 Task: Add Attachment from Trello to Card Card0000000110 in Board Board0000000028 in Workspace WS0000000010 in Trello. Add Cover Yellow to Card Card0000000110 in Board Board0000000028 in Workspace WS0000000010 in Trello. Add "Copy Card To …" Button titled Button0000000110 to "bottom" of the list "To Do" to Card Card0000000110 in Board Board0000000028 in Workspace WS0000000010 in Trello. Add Description DS0000000110 to Card Card0000000110 in Board Board0000000028 in Workspace WS0000000010 in Trello. Add Comment CM0000000110 to Card Card0000000110 in Board Board0000000028 in Workspace WS0000000010 in Trello
Action: Mouse moved to (458, 31)
Screenshot: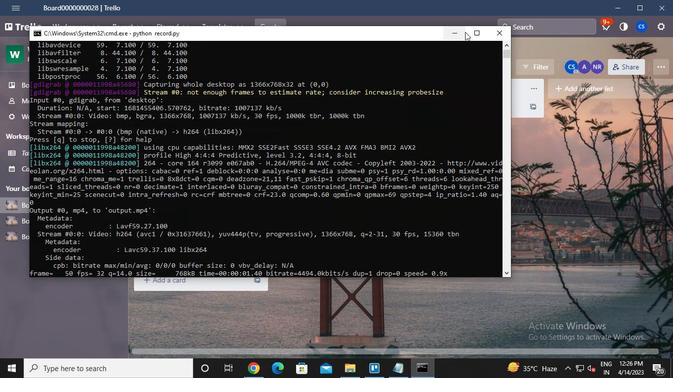 
Action: Mouse pressed left at (458, 31)
Screenshot: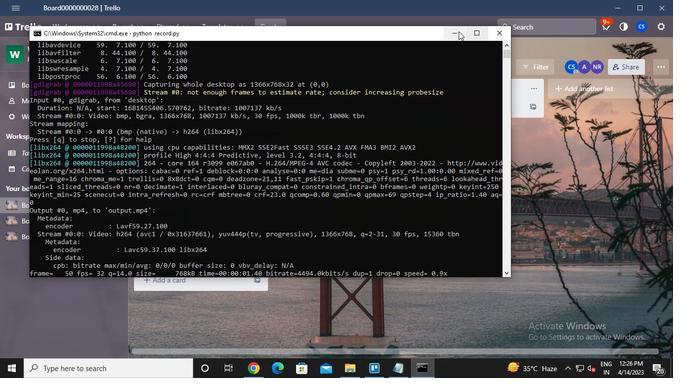 
Action: Mouse moved to (191, 207)
Screenshot: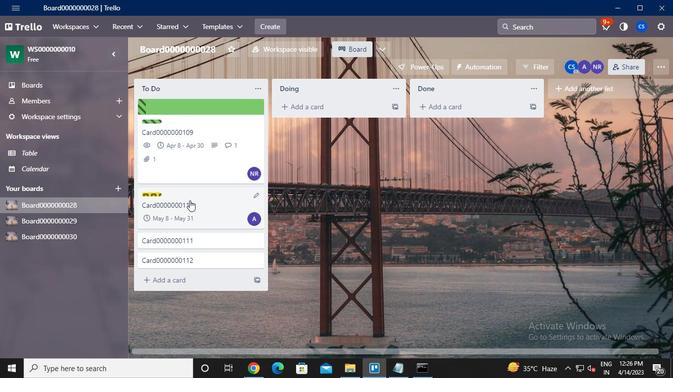 
Action: Mouse pressed left at (191, 207)
Screenshot: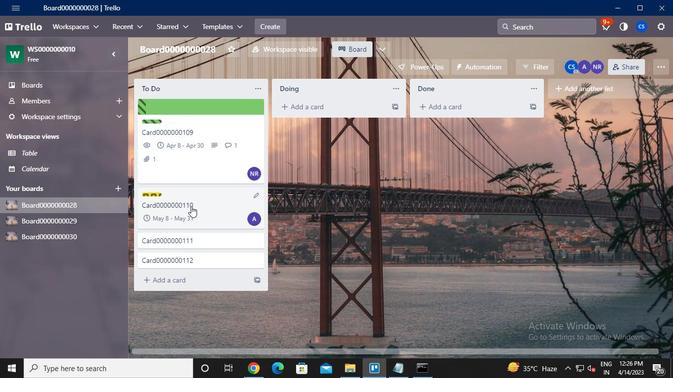 
Action: Mouse moved to (468, 207)
Screenshot: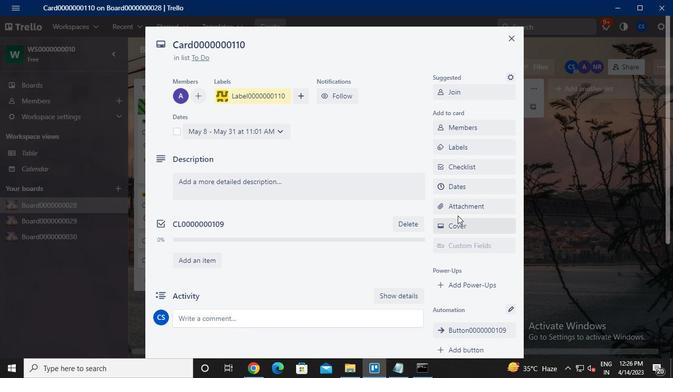 
Action: Mouse pressed left at (468, 207)
Screenshot: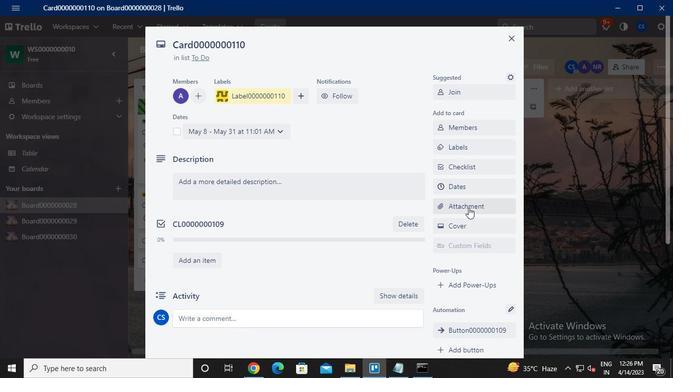 
Action: Mouse moved to (474, 102)
Screenshot: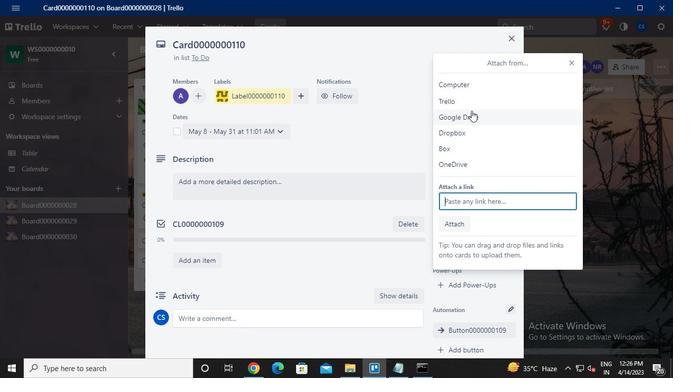 
Action: Mouse pressed left at (474, 102)
Screenshot: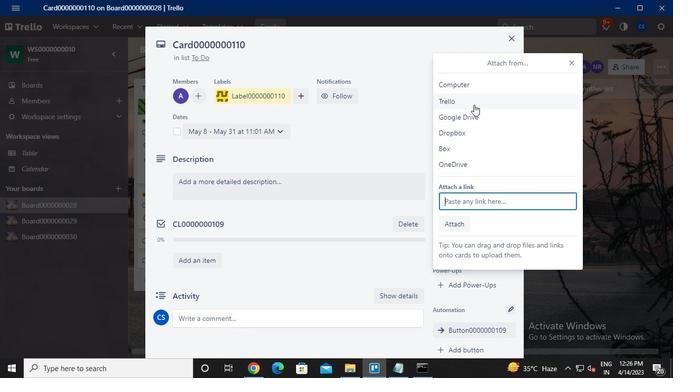 
Action: Mouse moved to (512, 128)
Screenshot: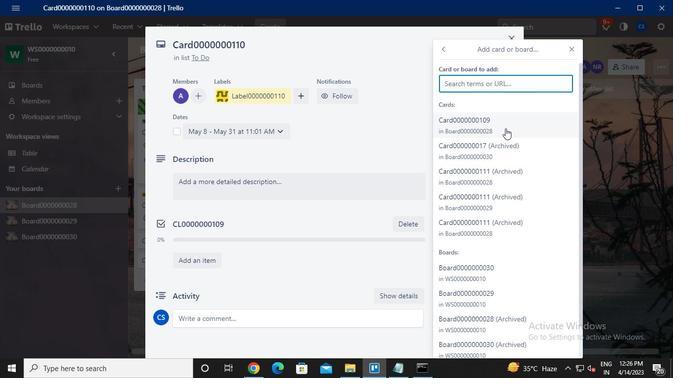 
Action: Mouse pressed left at (512, 128)
Screenshot: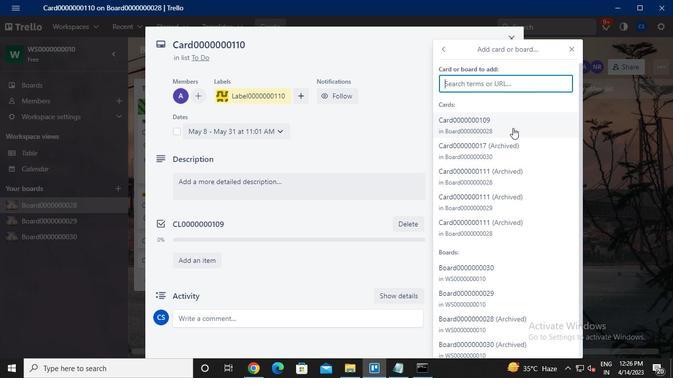 
Action: Mouse pressed left at (512, 128)
Screenshot: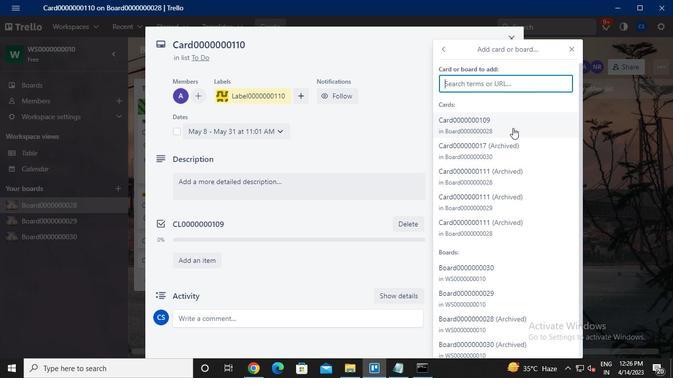 
Action: Mouse moved to (465, 227)
Screenshot: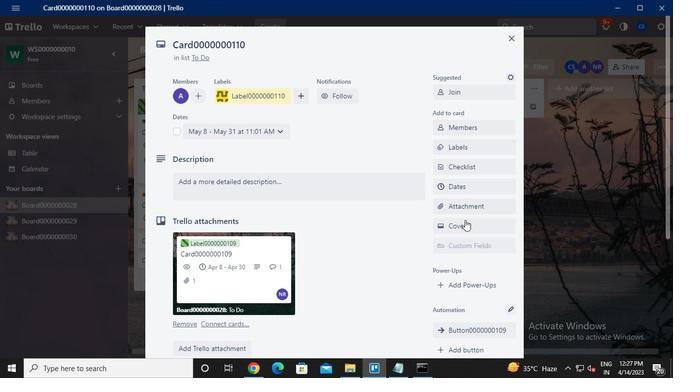 
Action: Mouse pressed left at (465, 227)
Screenshot: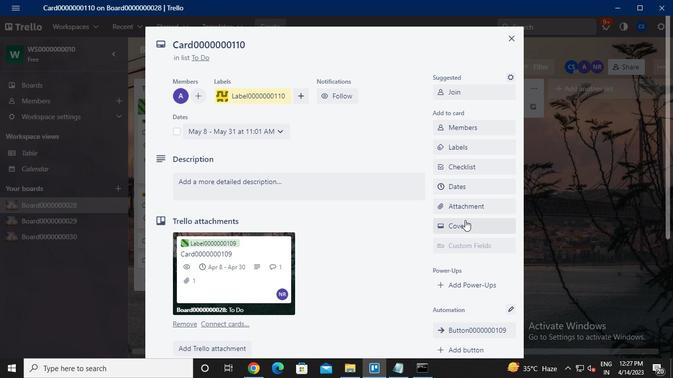 
Action: Mouse moved to (482, 159)
Screenshot: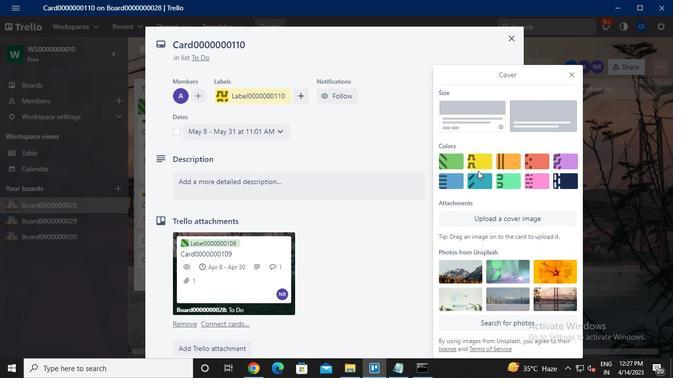 
Action: Mouse pressed left at (482, 159)
Screenshot: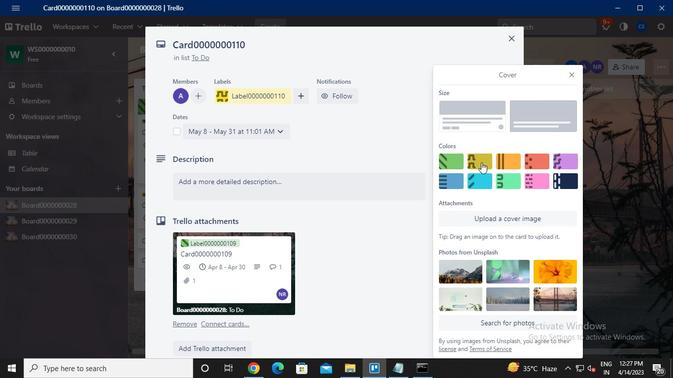 
Action: Mouse moved to (577, 58)
Screenshot: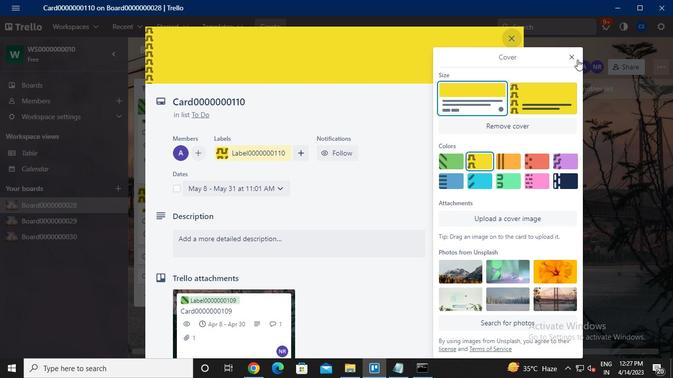 
Action: Mouse pressed left at (577, 58)
Screenshot: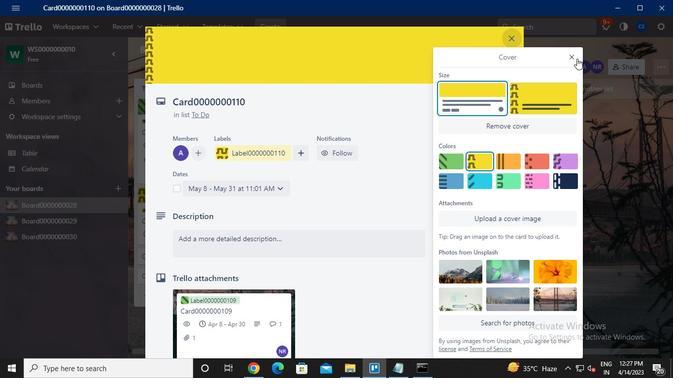 
Action: Mouse moved to (470, 193)
Screenshot: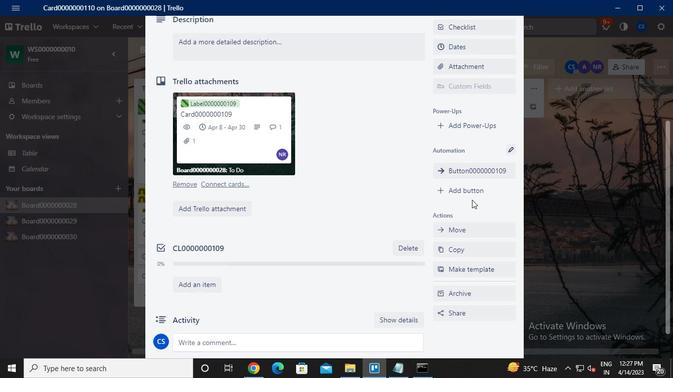 
Action: Mouse pressed left at (470, 193)
Screenshot: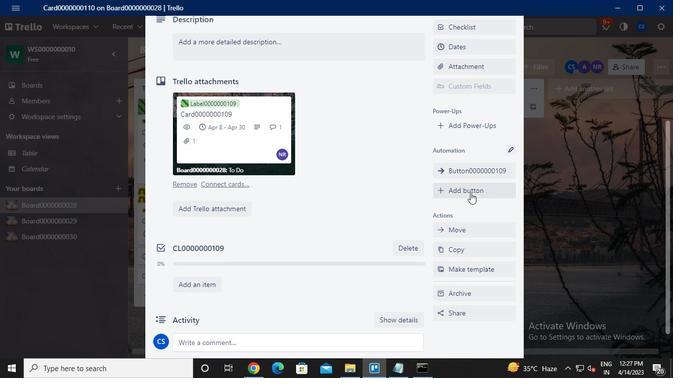 
Action: Mouse moved to (491, 111)
Screenshot: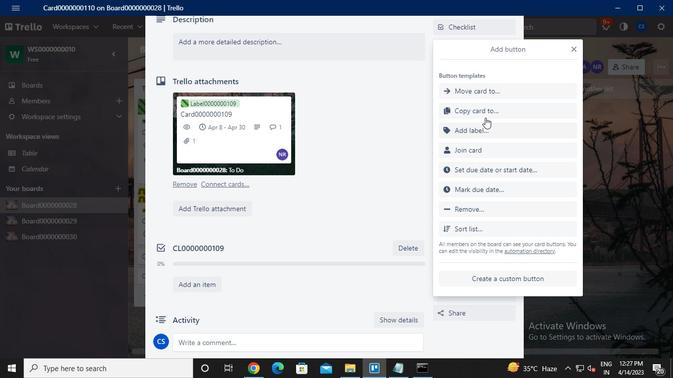 
Action: Mouse pressed left at (491, 111)
Screenshot: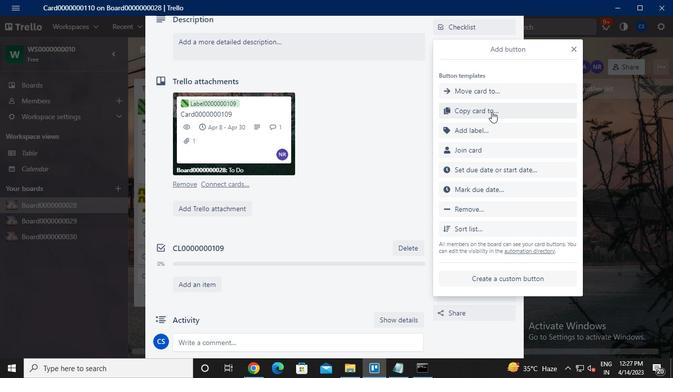 
Action: Mouse moved to (492, 114)
Screenshot: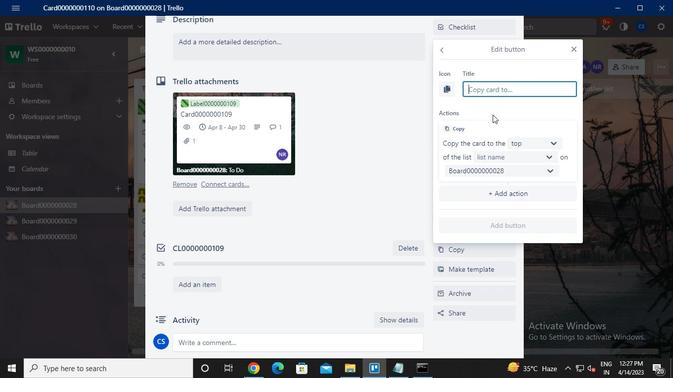 
Action: Keyboard Key.caps_lock
Screenshot: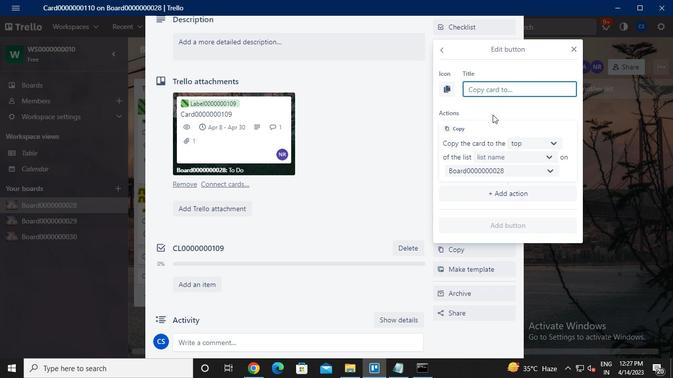 
Action: Keyboard Key.caps_lock
Screenshot: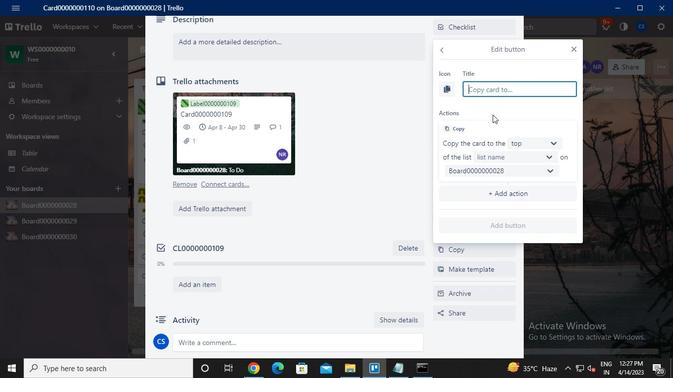 
Action: Keyboard b
Screenshot: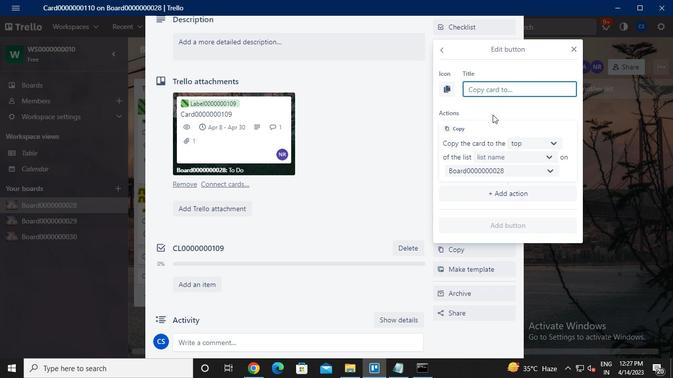 
Action: Keyboard Key.caps_lock
Screenshot: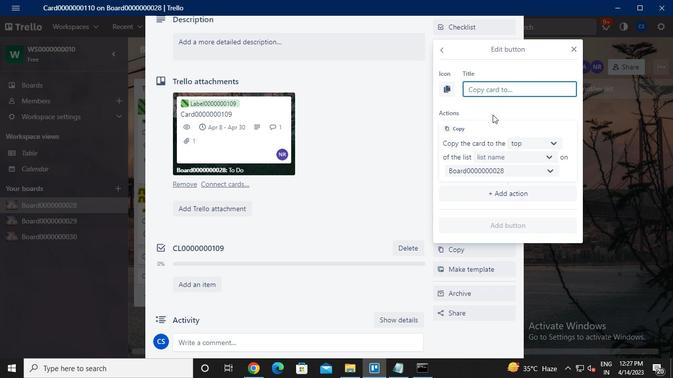
Action: Keyboard u
Screenshot: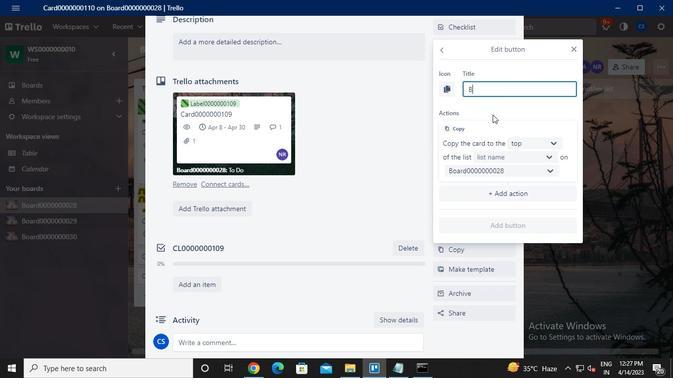 
Action: Keyboard t
Screenshot: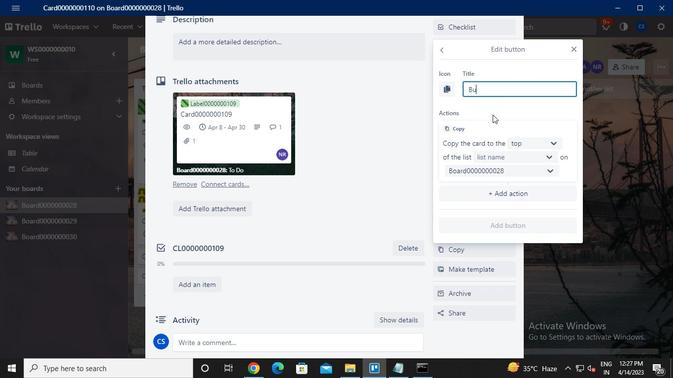 
Action: Keyboard t
Screenshot: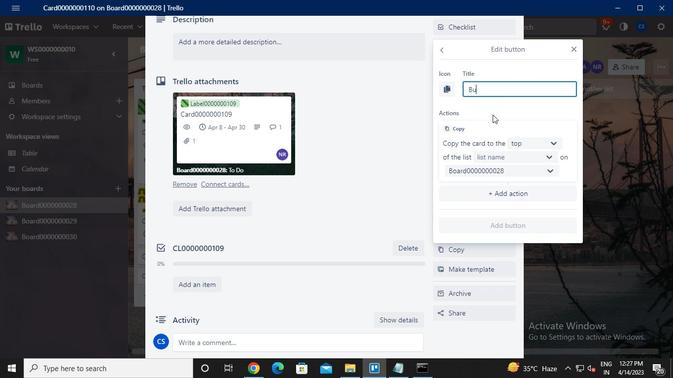 
Action: Keyboard o
Screenshot: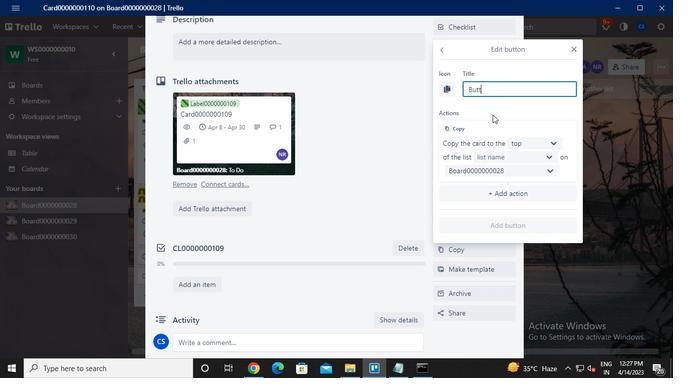
Action: Keyboard n
Screenshot: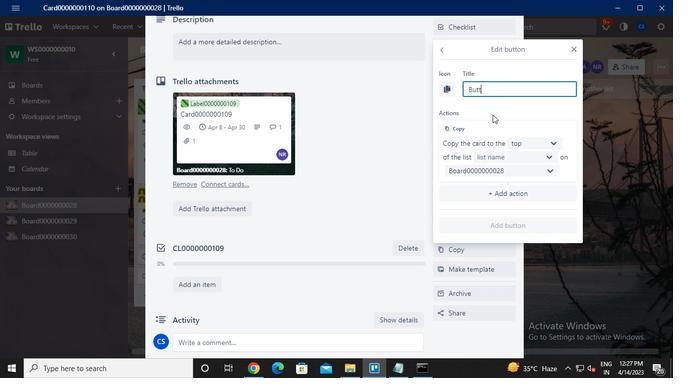 
Action: Keyboard <96>
Screenshot: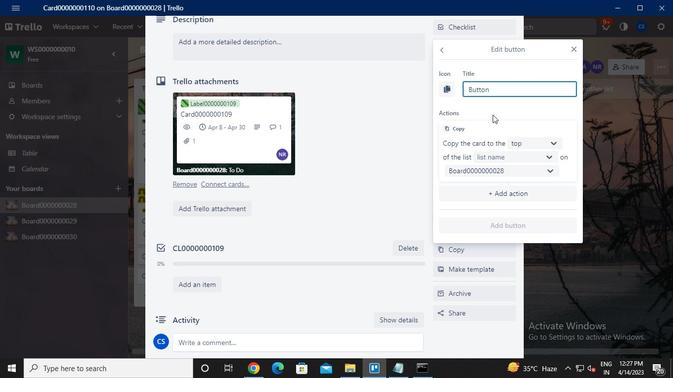
Action: Keyboard <96>
Screenshot: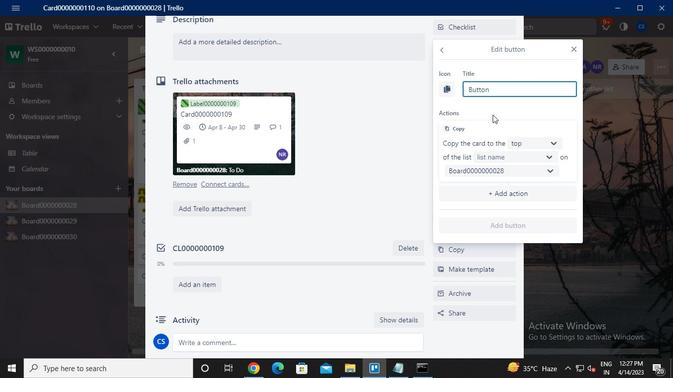 
Action: Keyboard <96>
Screenshot: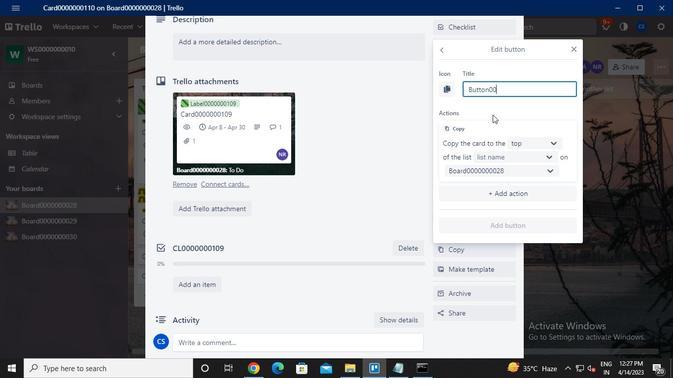
Action: Keyboard <96>
Screenshot: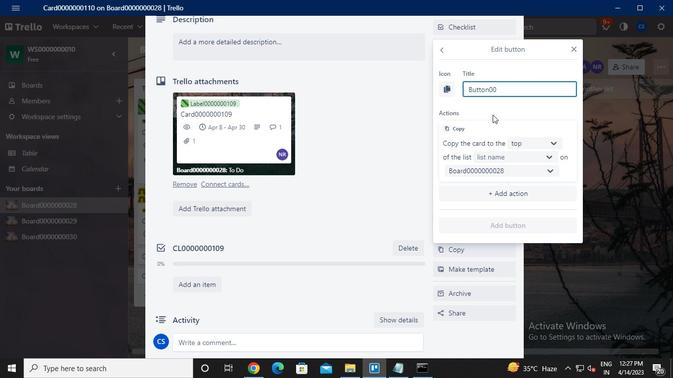 
Action: Keyboard <96>
Screenshot: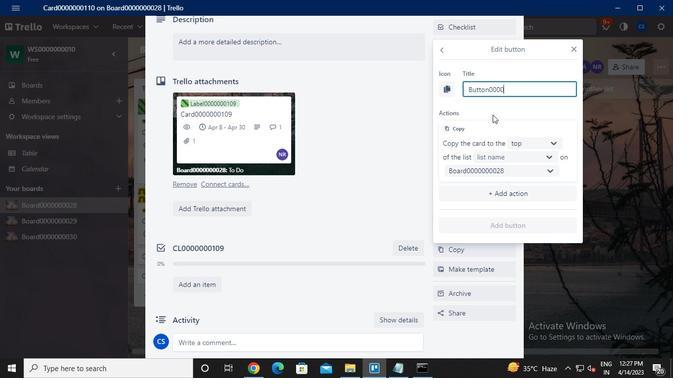 
Action: Keyboard <96>
Screenshot: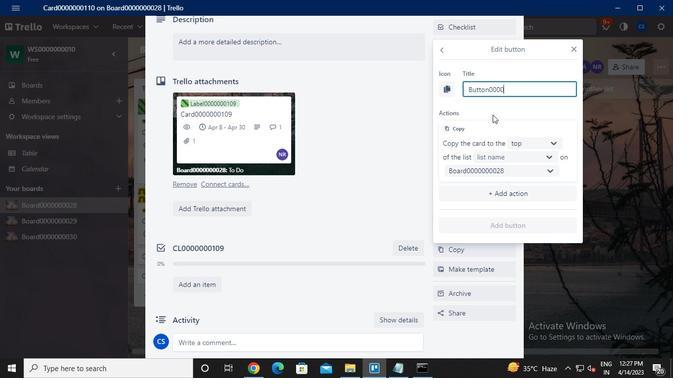 
Action: Keyboard <96>
Screenshot: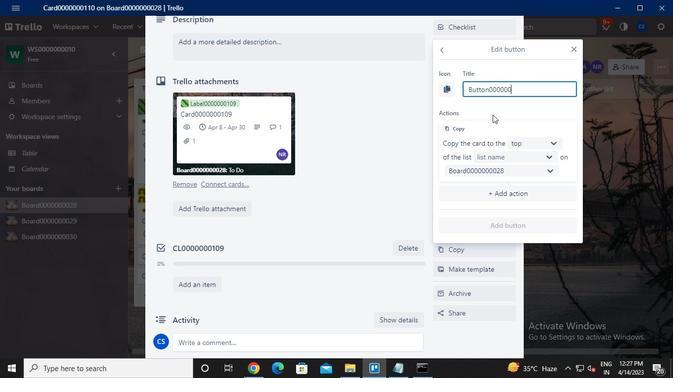 
Action: Keyboard <97>
Screenshot: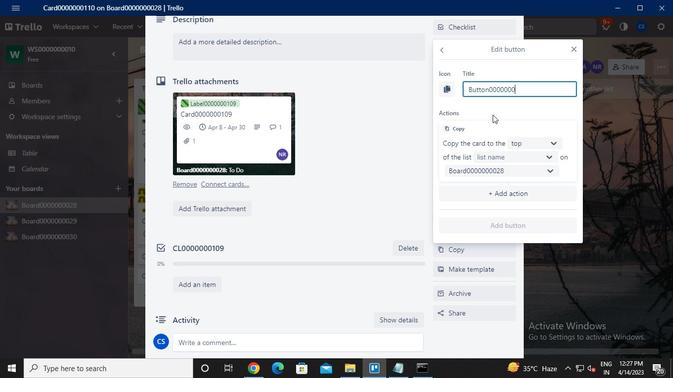 
Action: Keyboard <97>
Screenshot: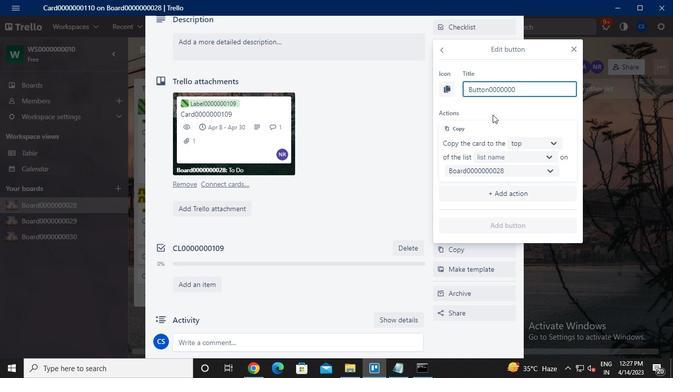 
Action: Keyboard <96>
Screenshot: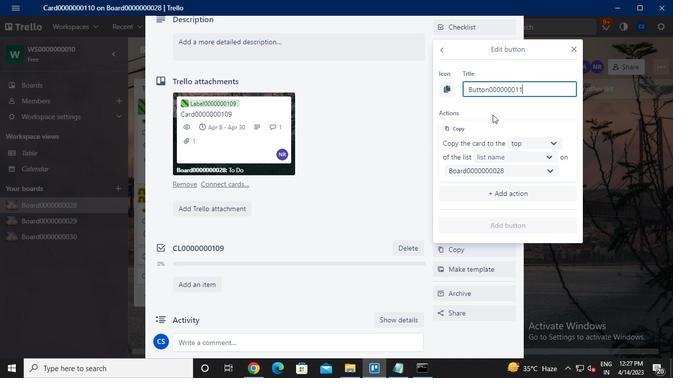 
Action: Mouse moved to (540, 144)
Screenshot: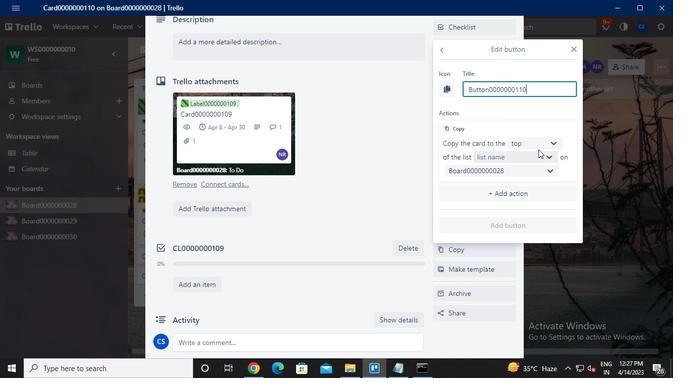 
Action: Mouse pressed left at (540, 144)
Screenshot: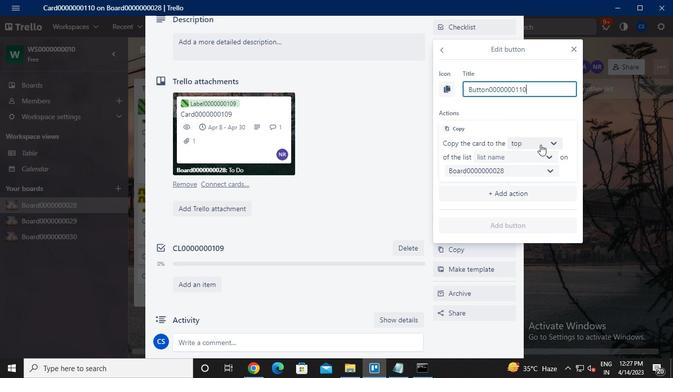 
Action: Mouse moved to (531, 177)
Screenshot: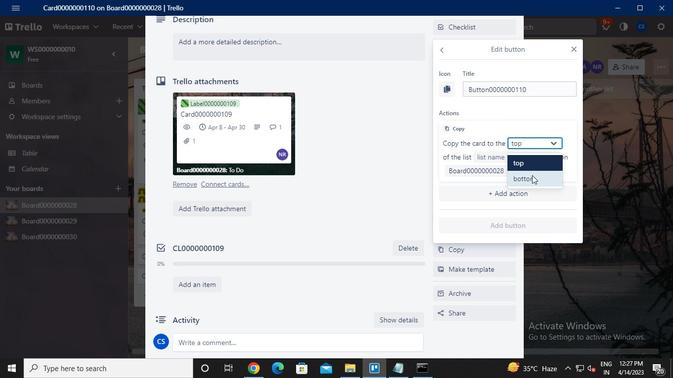 
Action: Mouse pressed left at (531, 177)
Screenshot: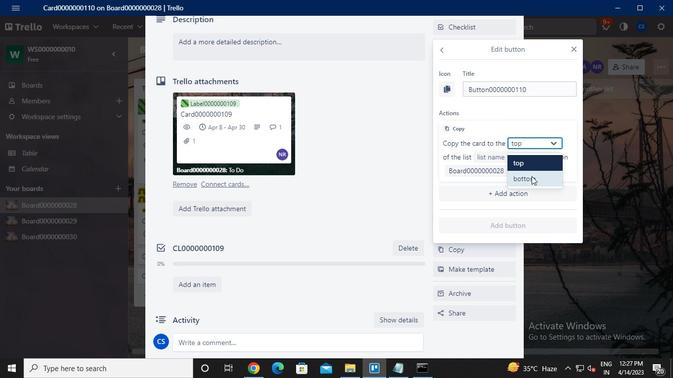 
Action: Mouse moved to (534, 155)
Screenshot: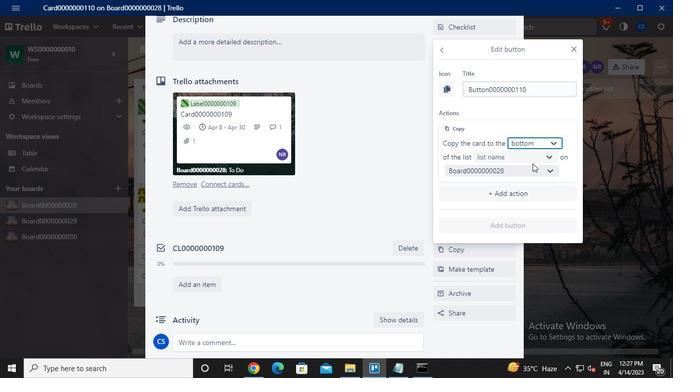 
Action: Mouse pressed left at (534, 155)
Screenshot: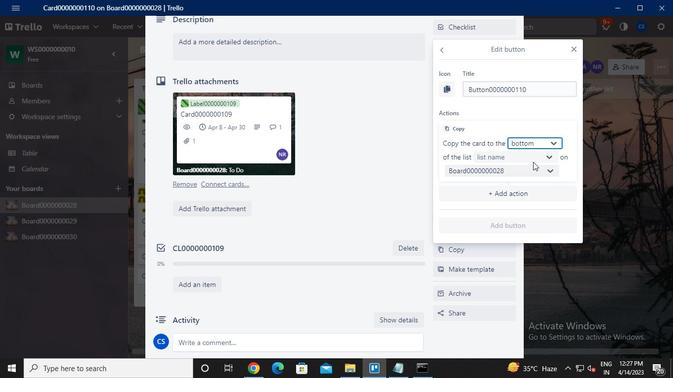 
Action: Mouse moved to (518, 179)
Screenshot: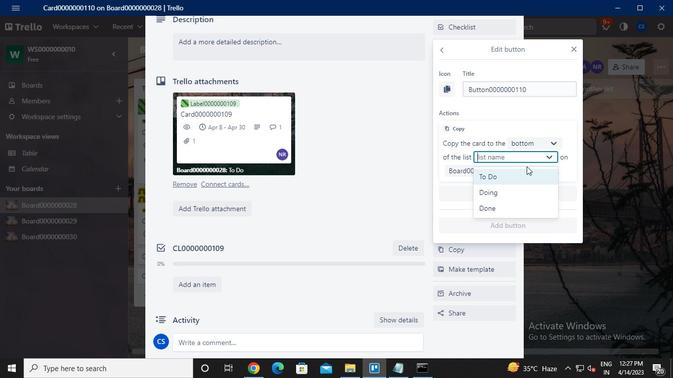 
Action: Mouse pressed left at (518, 179)
Screenshot: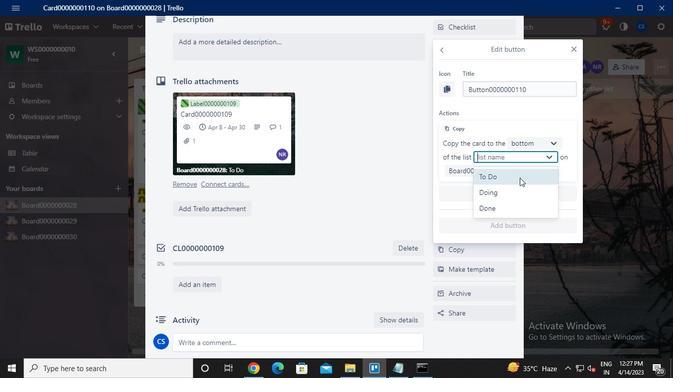 
Action: Mouse moved to (511, 223)
Screenshot: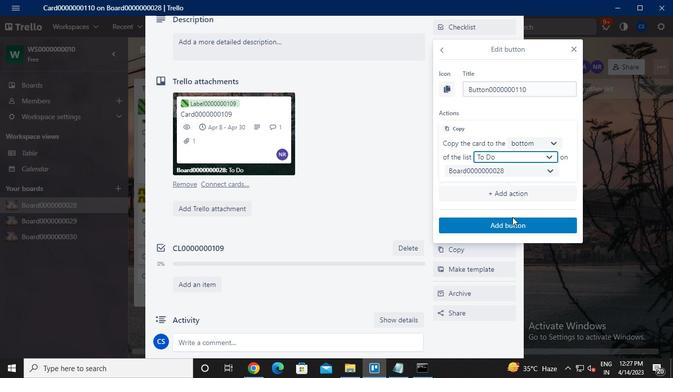 
Action: Mouse pressed left at (511, 223)
Screenshot: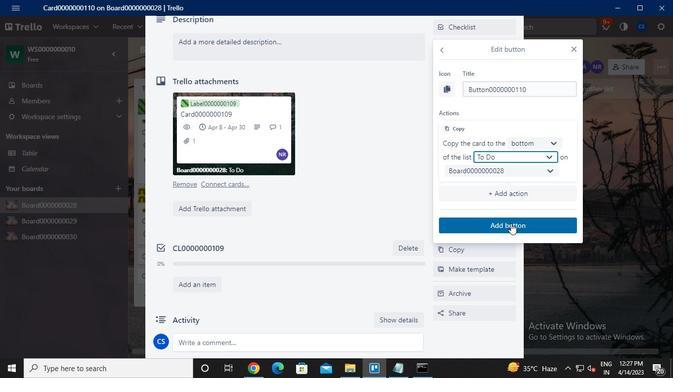 
Action: Mouse moved to (262, 148)
Screenshot: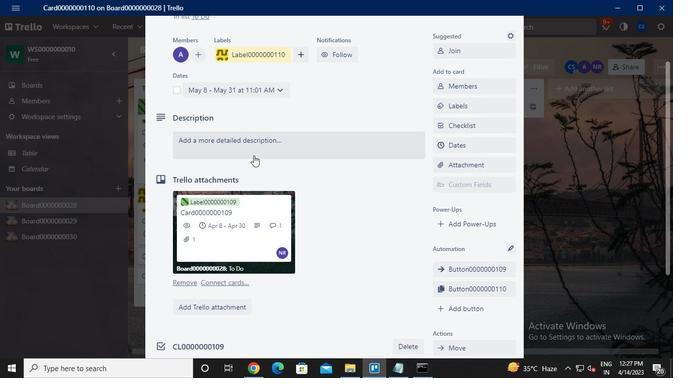 
Action: Mouse pressed left at (262, 148)
Screenshot: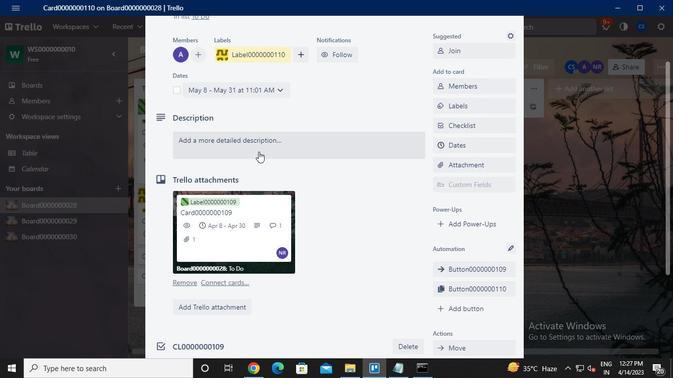 
Action: Keyboard Key.caps_lock
Screenshot: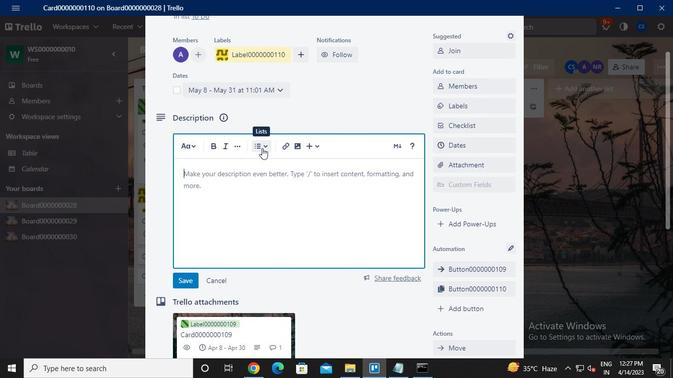 
Action: Keyboard d
Screenshot: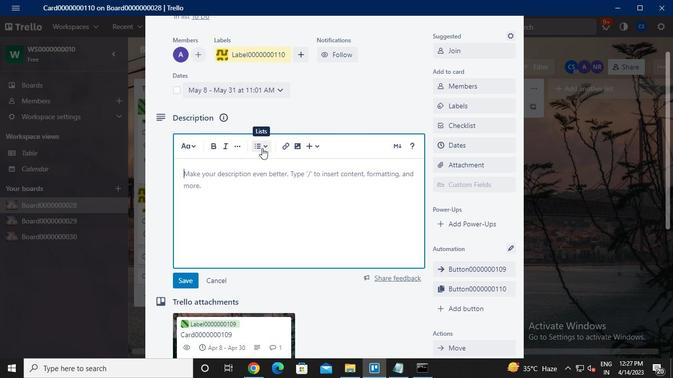 
Action: Keyboard s
Screenshot: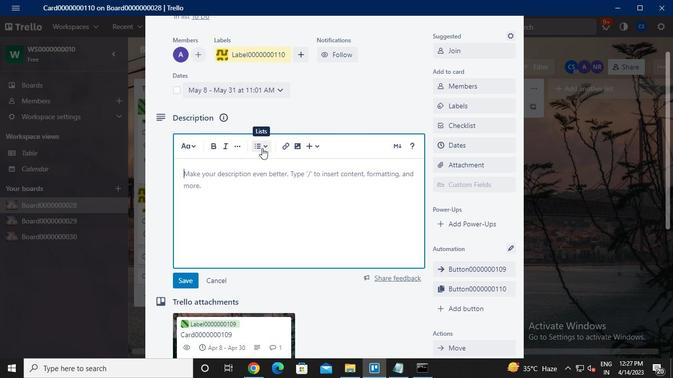 
Action: Keyboard <96>
Screenshot: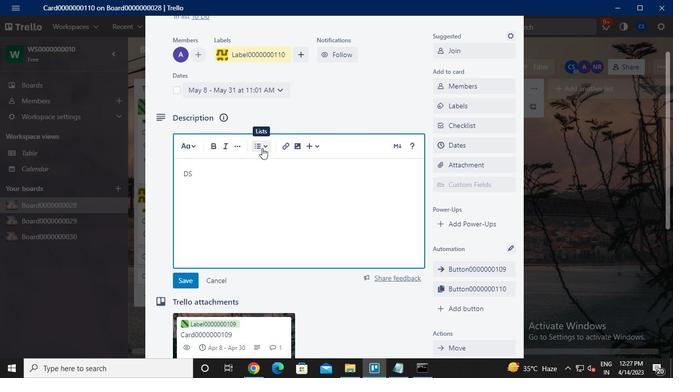 
Action: Keyboard <96>
Screenshot: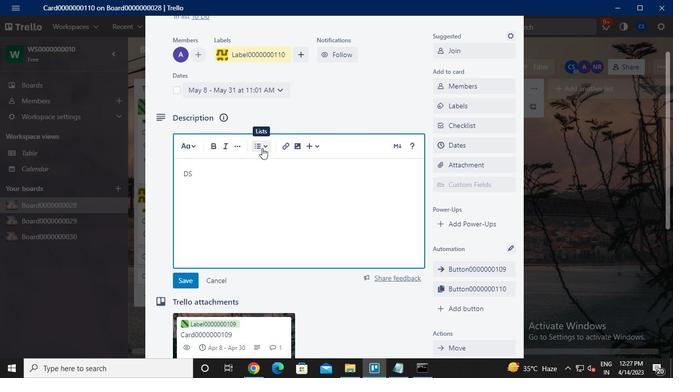 
Action: Keyboard <96>
Screenshot: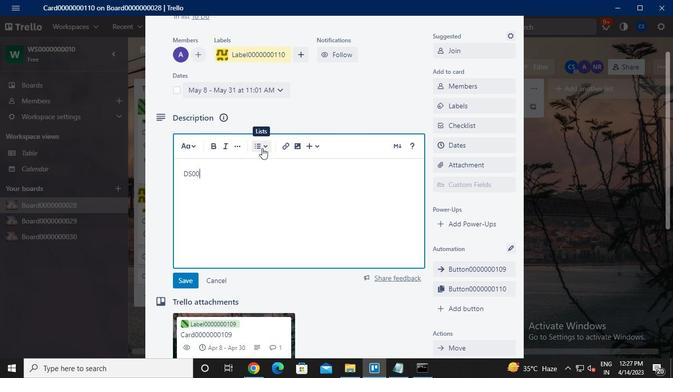 
Action: Keyboard <96>
Screenshot: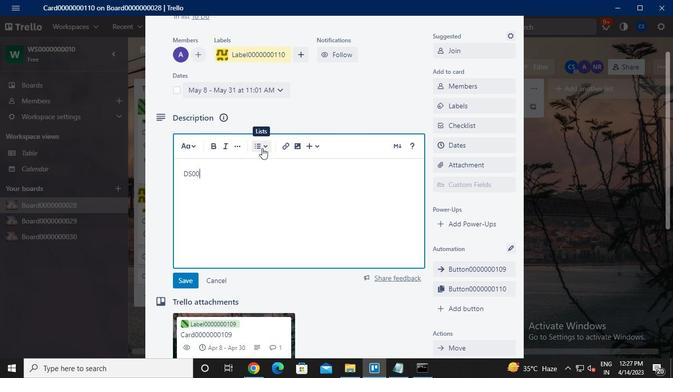 
Action: Keyboard <96>
Screenshot: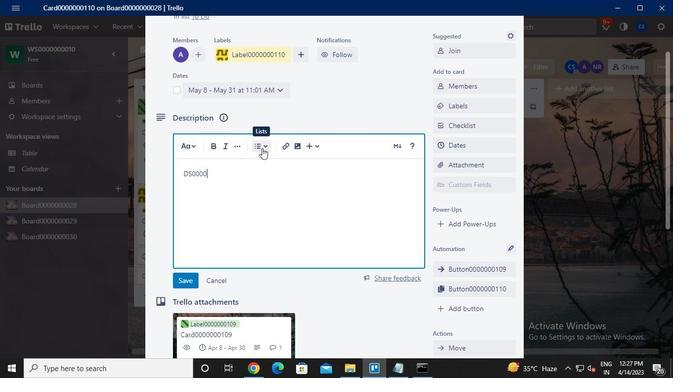 
Action: Keyboard <96>
Screenshot: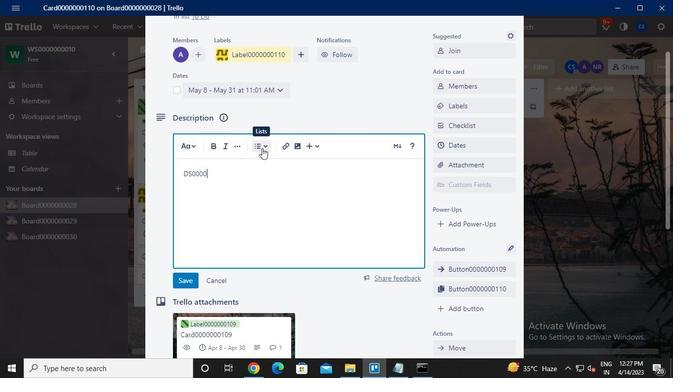 
Action: Keyboard <96>
Screenshot: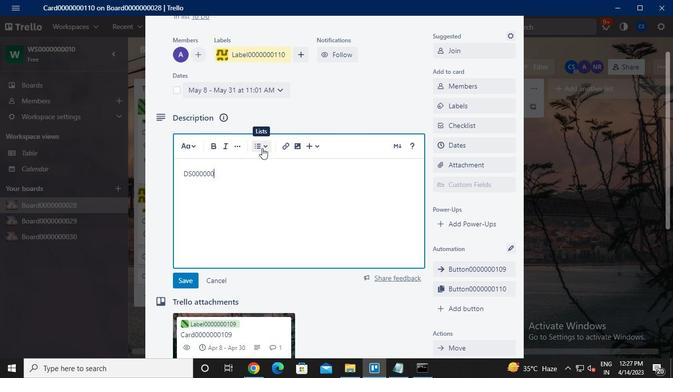 
Action: Keyboard <97>
Screenshot: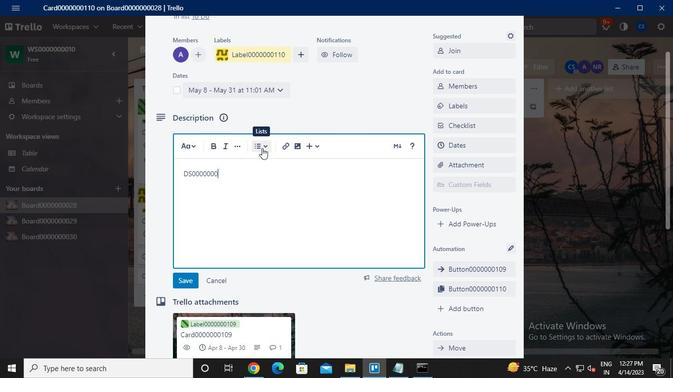 
Action: Keyboard <97>
Screenshot: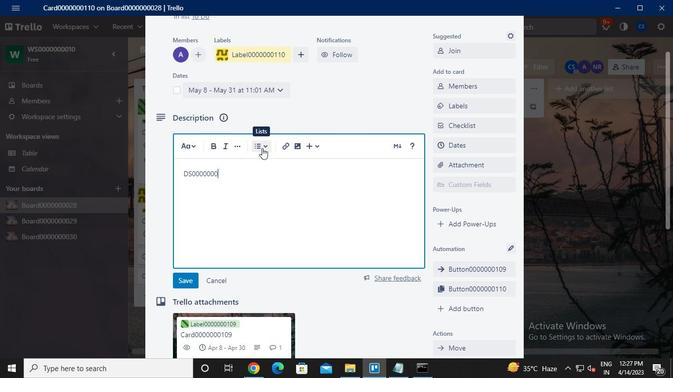 
Action: Keyboard <96>
Screenshot: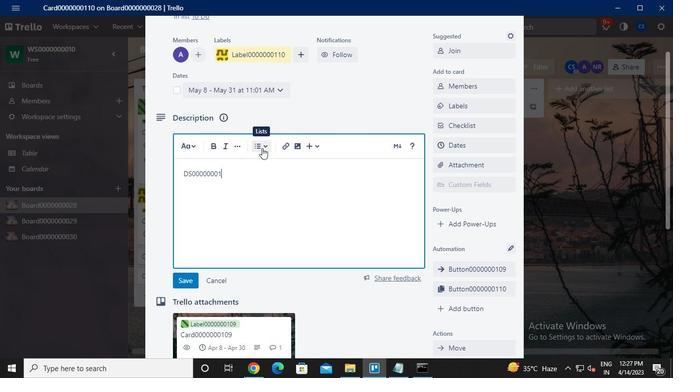 
Action: Mouse moved to (192, 277)
Screenshot: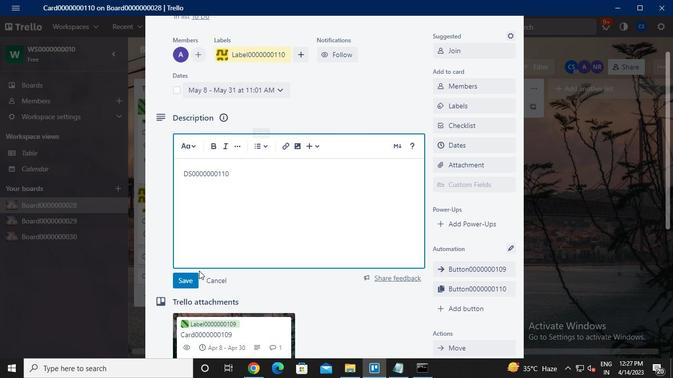 
Action: Mouse pressed left at (192, 277)
Screenshot: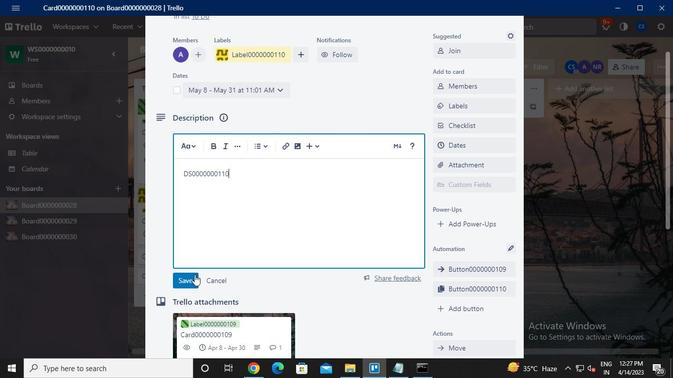 
Action: Mouse moved to (224, 291)
Screenshot: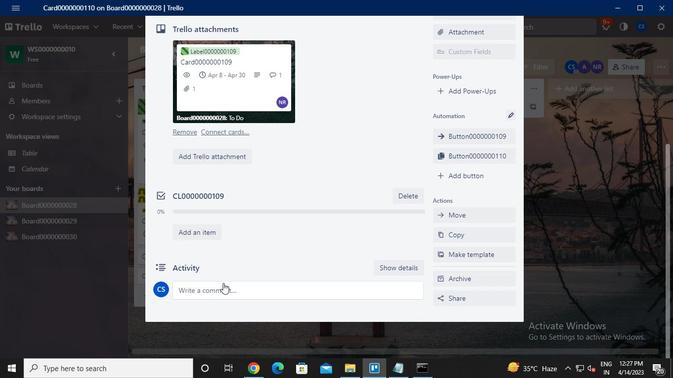 
Action: Mouse pressed left at (224, 291)
Screenshot: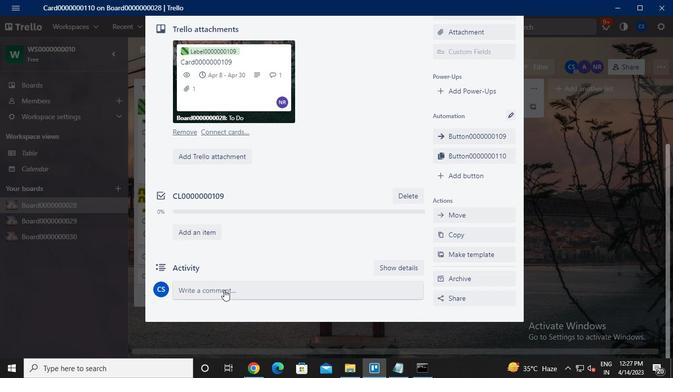 
Action: Mouse moved to (227, 284)
Screenshot: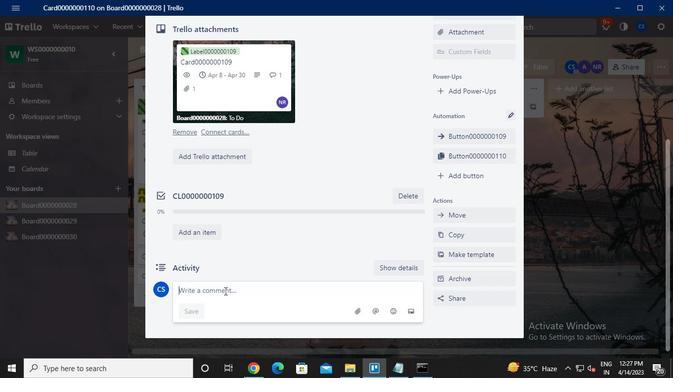 
Action: Keyboard c
Screenshot: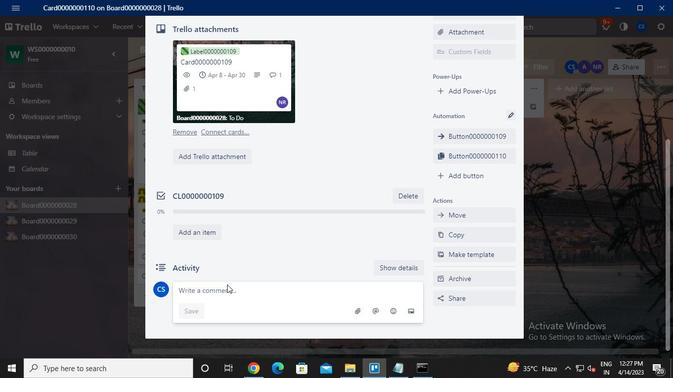 
Action: Keyboard m
Screenshot: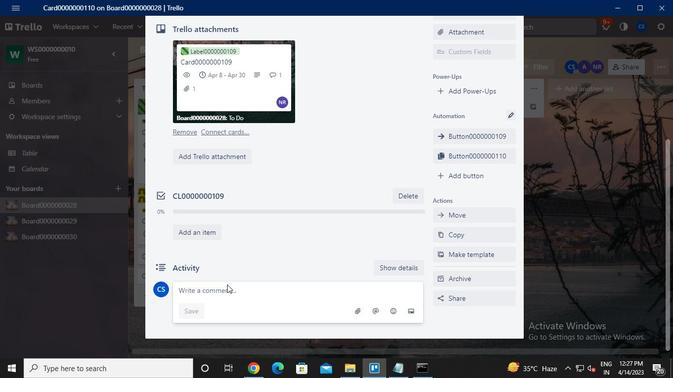 
Action: Keyboard <96>
Screenshot: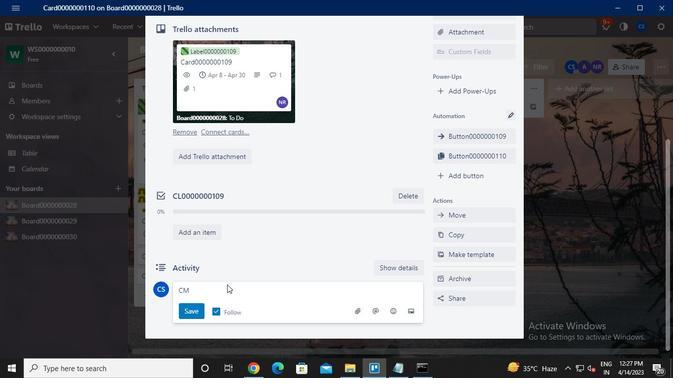 
Action: Keyboard <96>
Screenshot: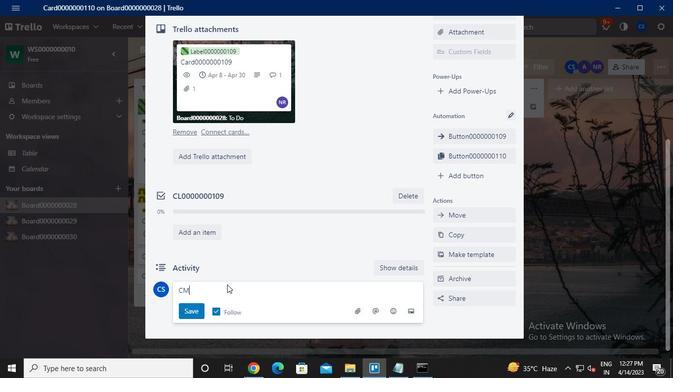 
Action: Keyboard <96>
Screenshot: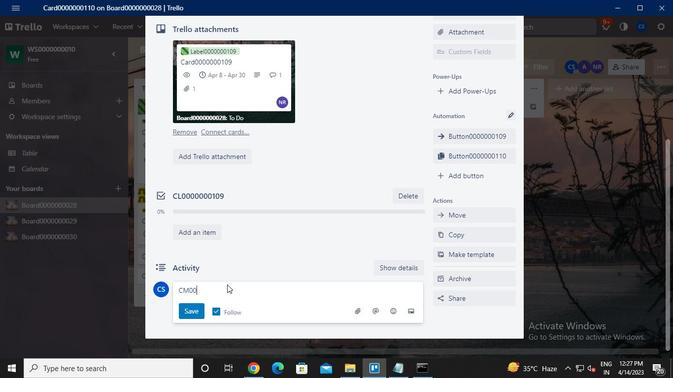 
Action: Keyboard <96>
Screenshot: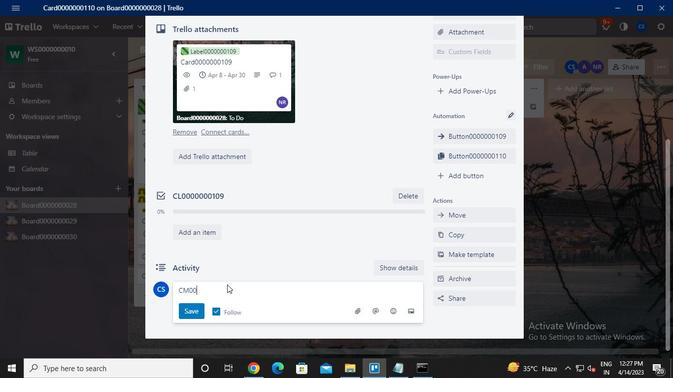 
Action: Keyboard <96>
Screenshot: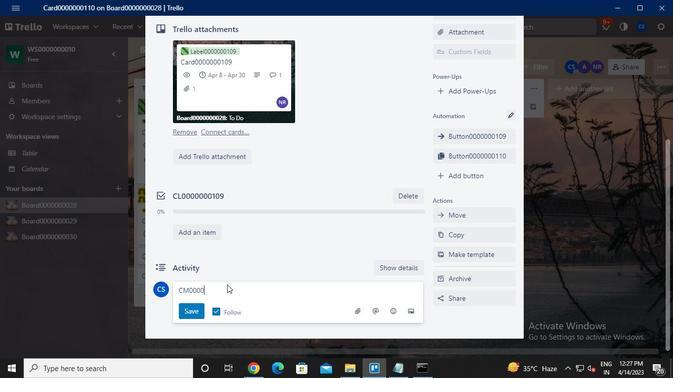 
Action: Keyboard <96>
Screenshot: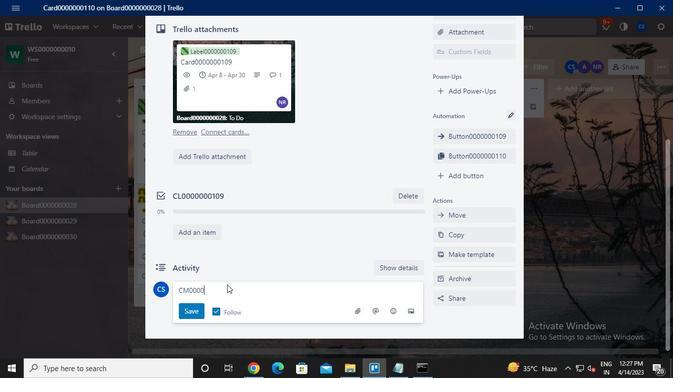 
Action: Keyboard <96>
Screenshot: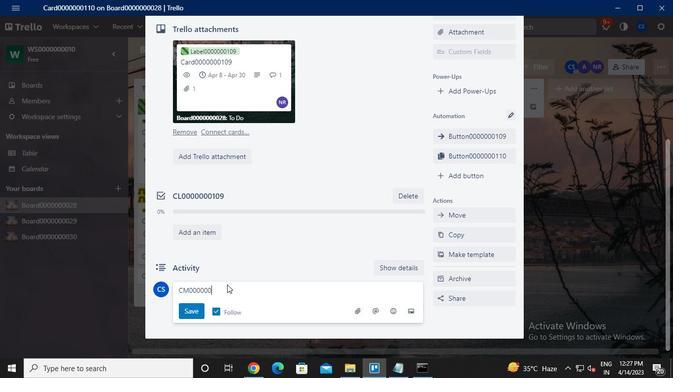 
Action: Keyboard <97>
Screenshot: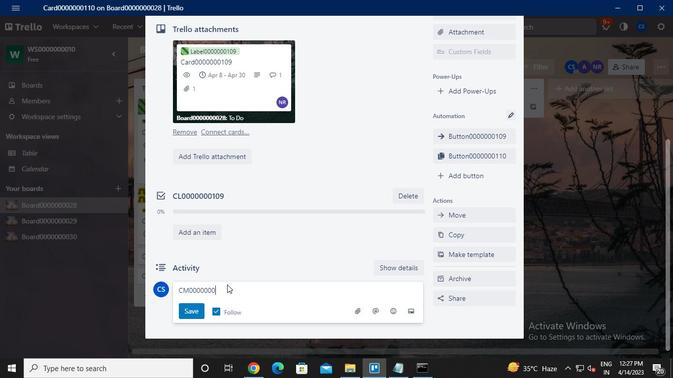 
Action: Keyboard <97>
Screenshot: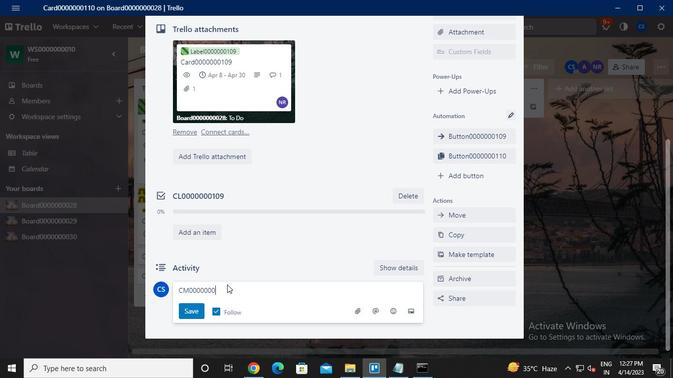 
Action: Keyboard <96>
Screenshot: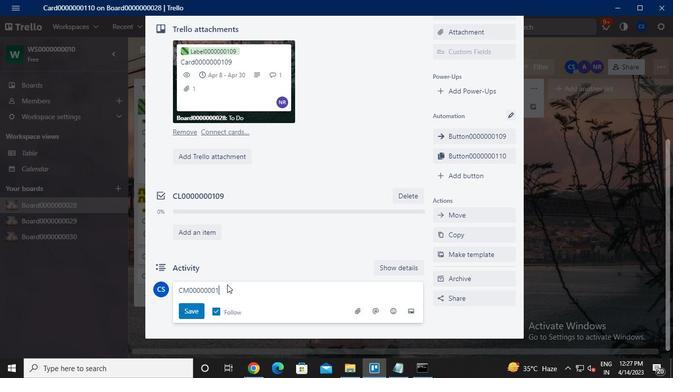 
Action: Mouse moved to (201, 311)
Screenshot: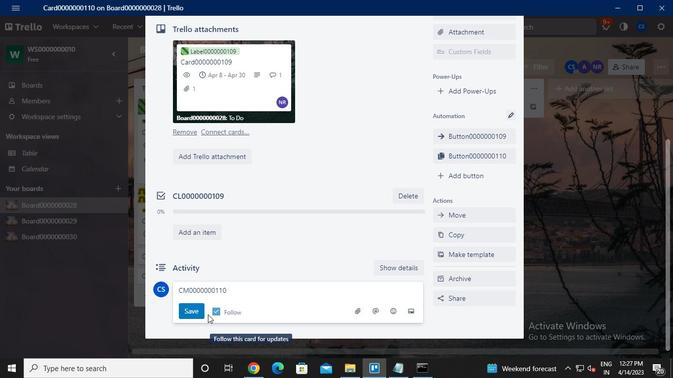 
Action: Mouse pressed left at (201, 311)
Screenshot: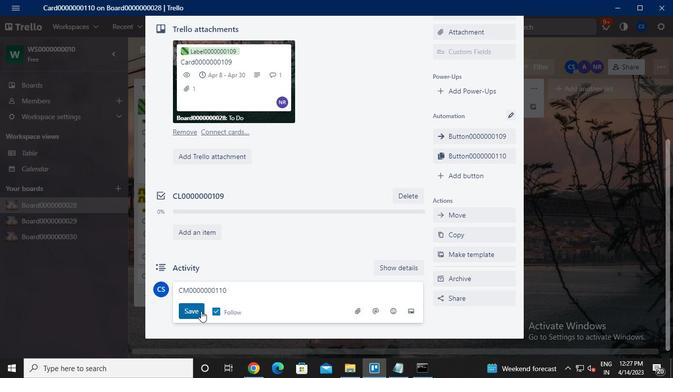
Action: Mouse moved to (426, 371)
Screenshot: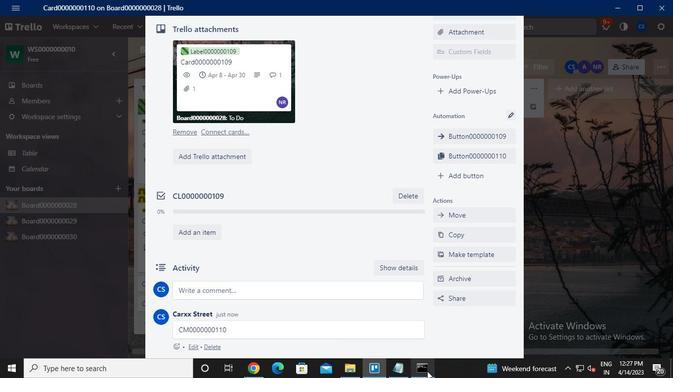 
Action: Mouse pressed left at (426, 371)
Screenshot: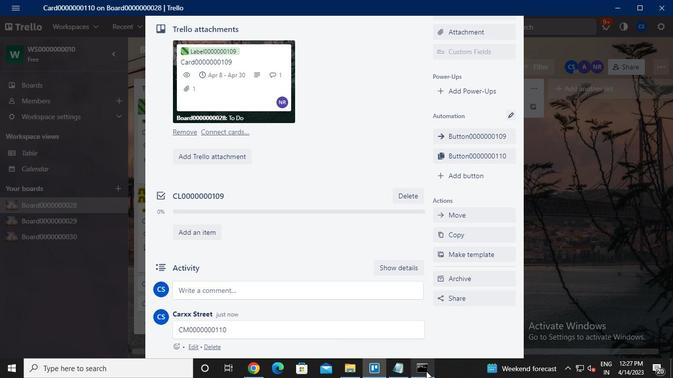 
Action: Mouse moved to (498, 30)
Screenshot: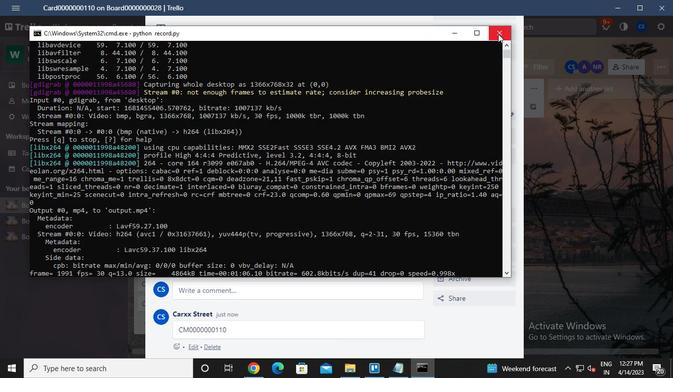 
Action: Mouse pressed left at (498, 30)
Screenshot: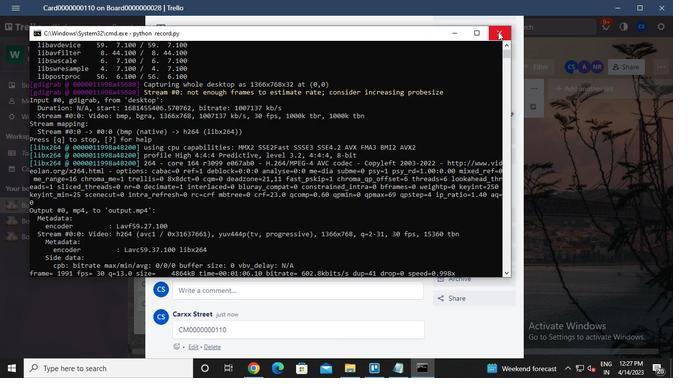 
